 Task: Create a blank project AgileImpact with privacy Public and default view as List and in the team Taskers . Create three sections in the project as To-Do, Doing and Done
Action: Mouse moved to (69, 218)
Screenshot: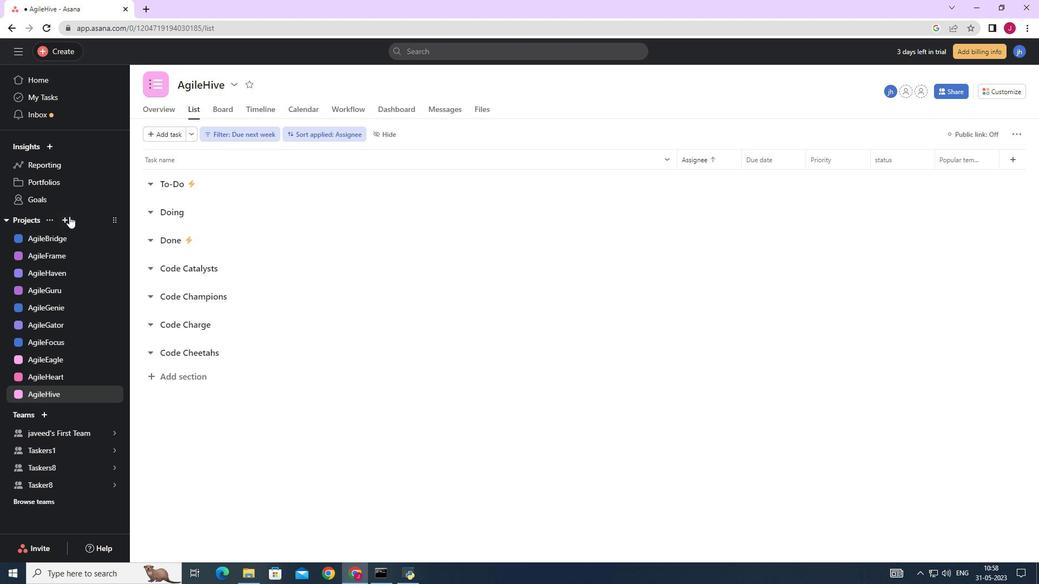 
Action: Mouse pressed left at (69, 218)
Screenshot: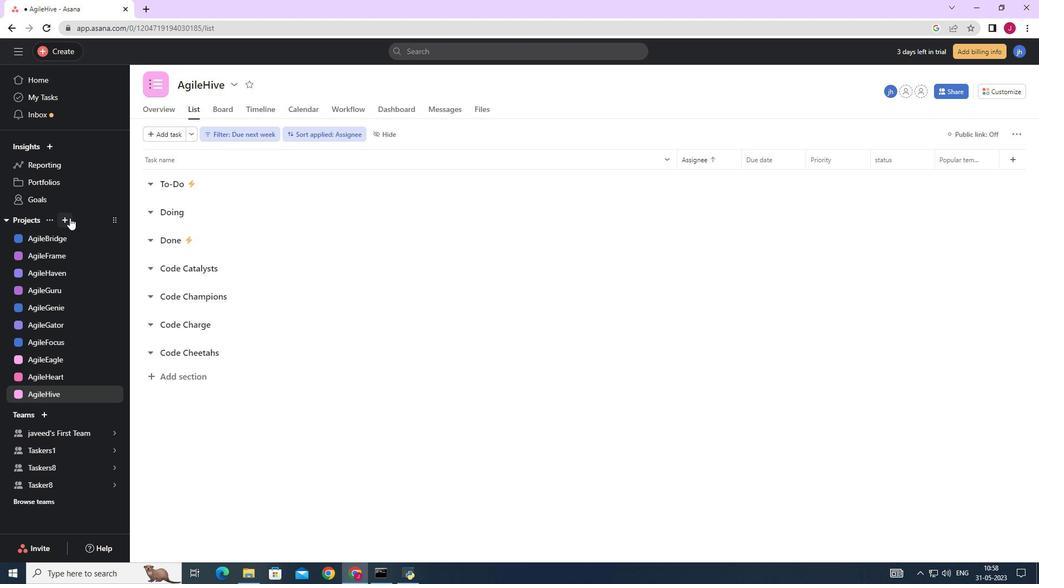 
Action: Mouse moved to (103, 240)
Screenshot: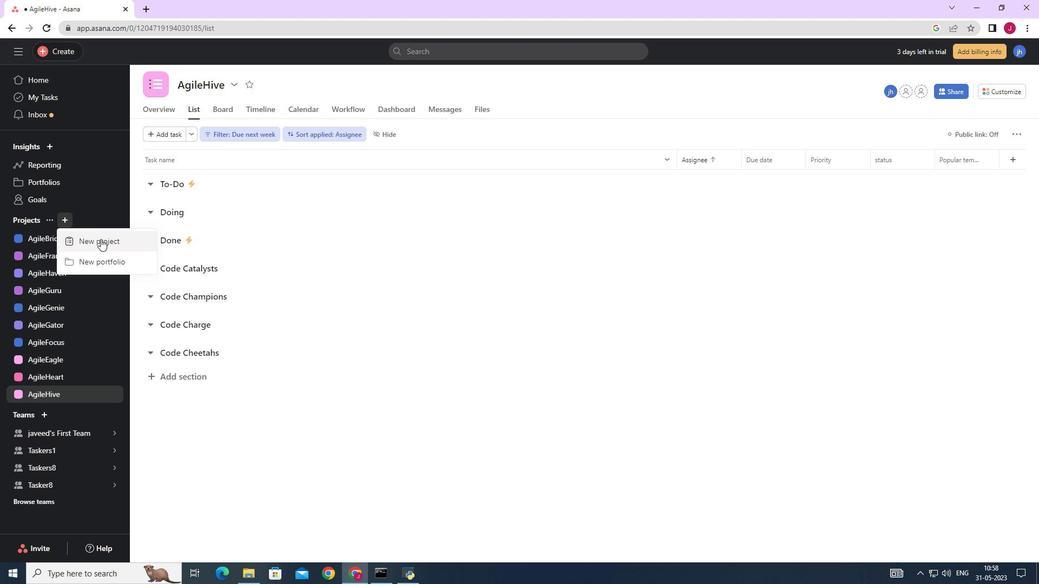 
Action: Mouse pressed left at (103, 240)
Screenshot: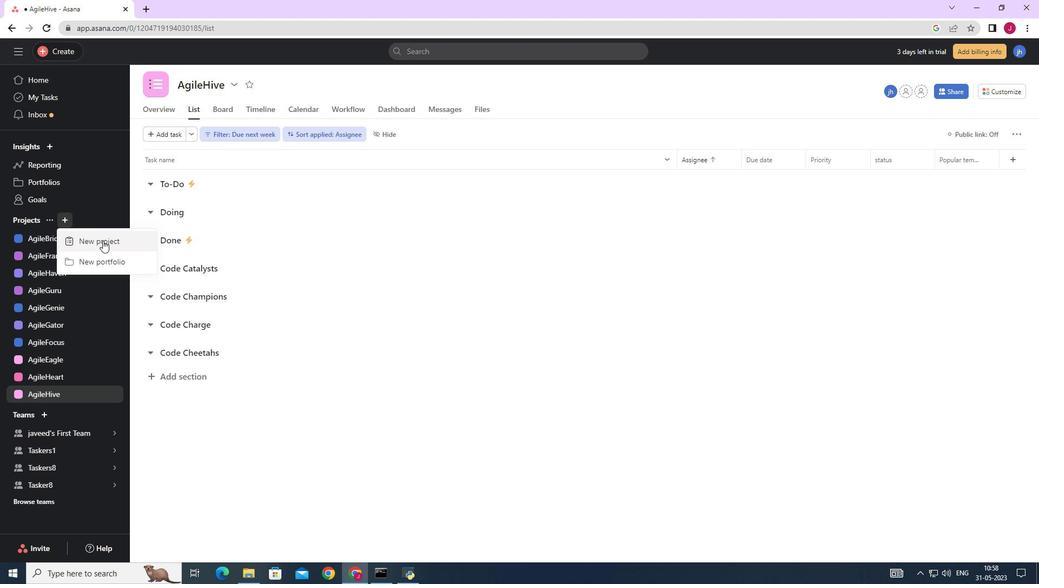 
Action: Mouse moved to (439, 233)
Screenshot: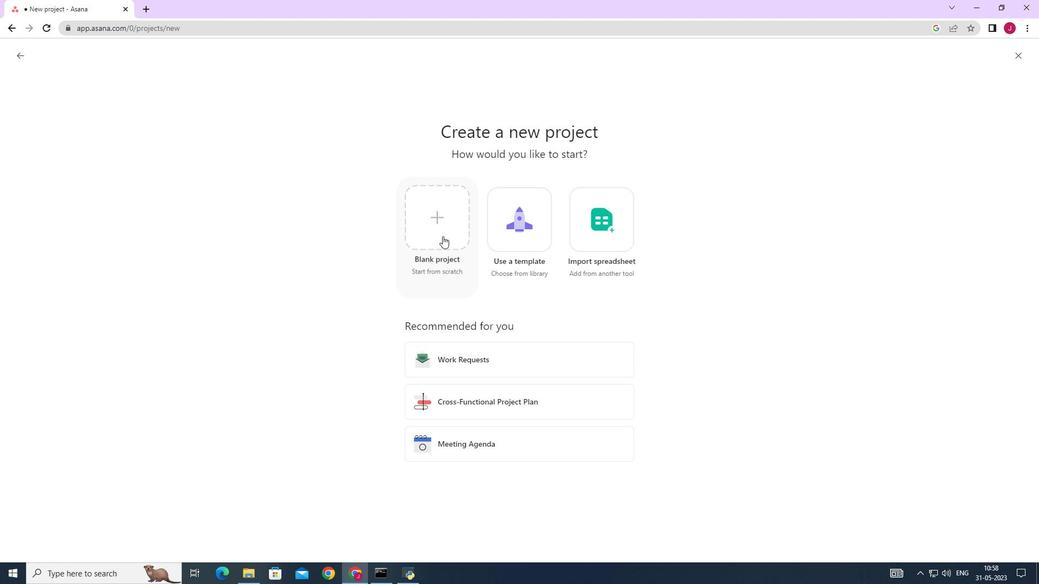 
Action: Mouse pressed left at (439, 233)
Screenshot: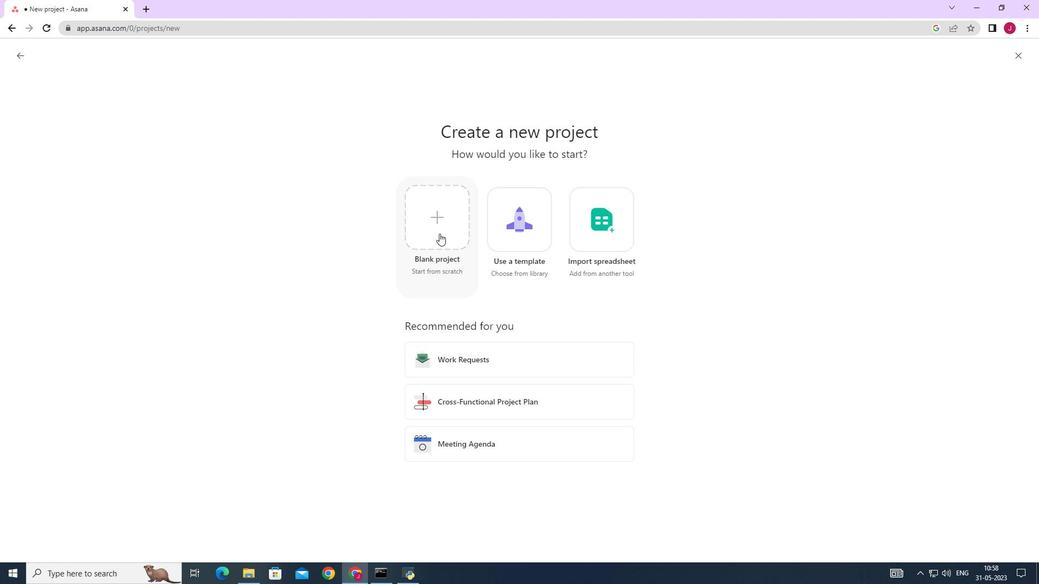 
Action: Mouse moved to (275, 137)
Screenshot: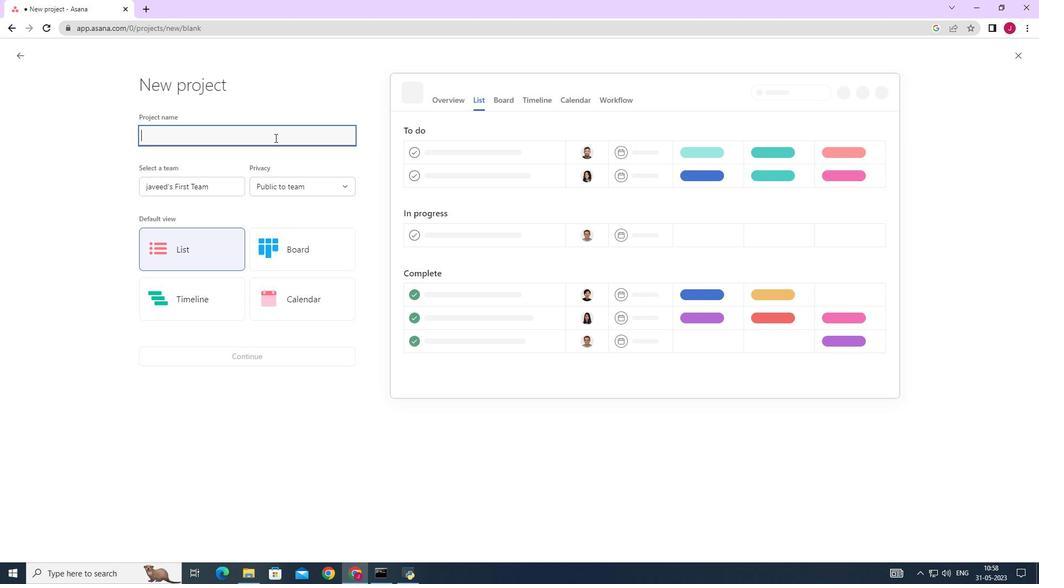 
Action: Key pressed <Key.caps_lock>A<Key.caps_lock>gile<Key.caps_lock>I<Key.caps_lock>mpact
Screenshot: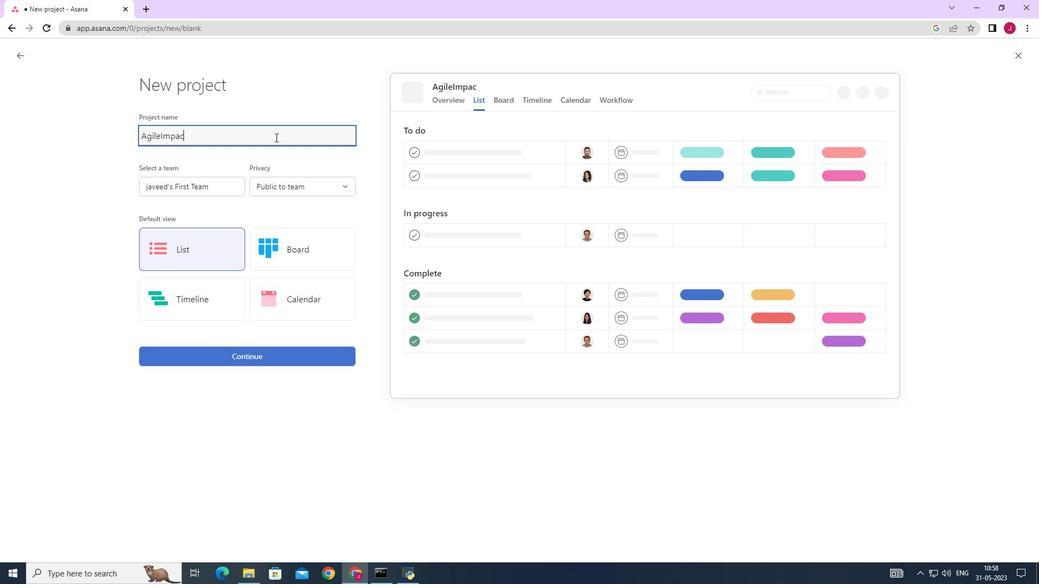 
Action: Mouse moved to (190, 186)
Screenshot: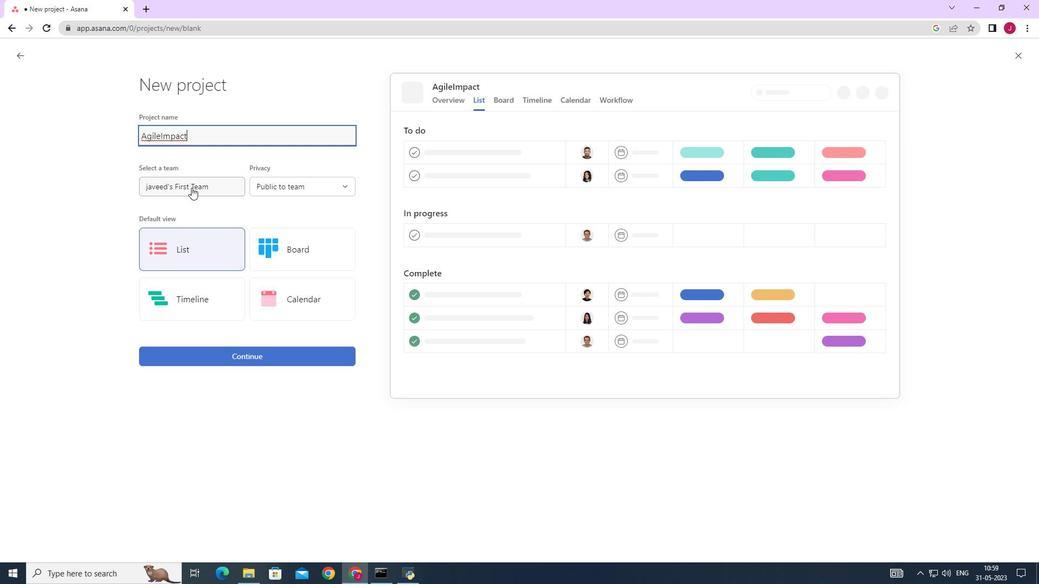 
Action: Mouse pressed left at (190, 186)
Screenshot: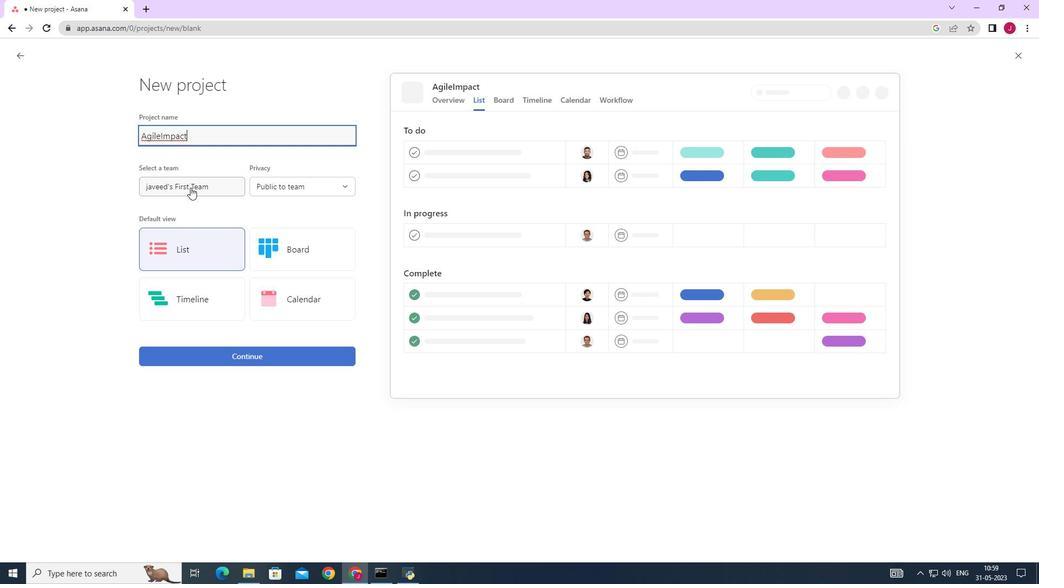 
Action: Mouse moved to (179, 230)
Screenshot: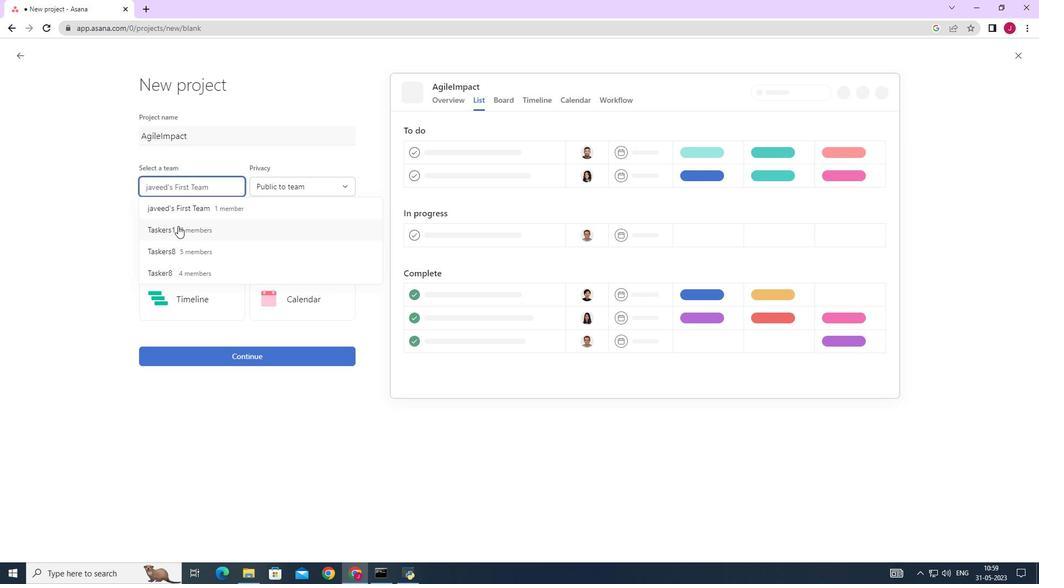 
Action: Mouse pressed left at (179, 230)
Screenshot: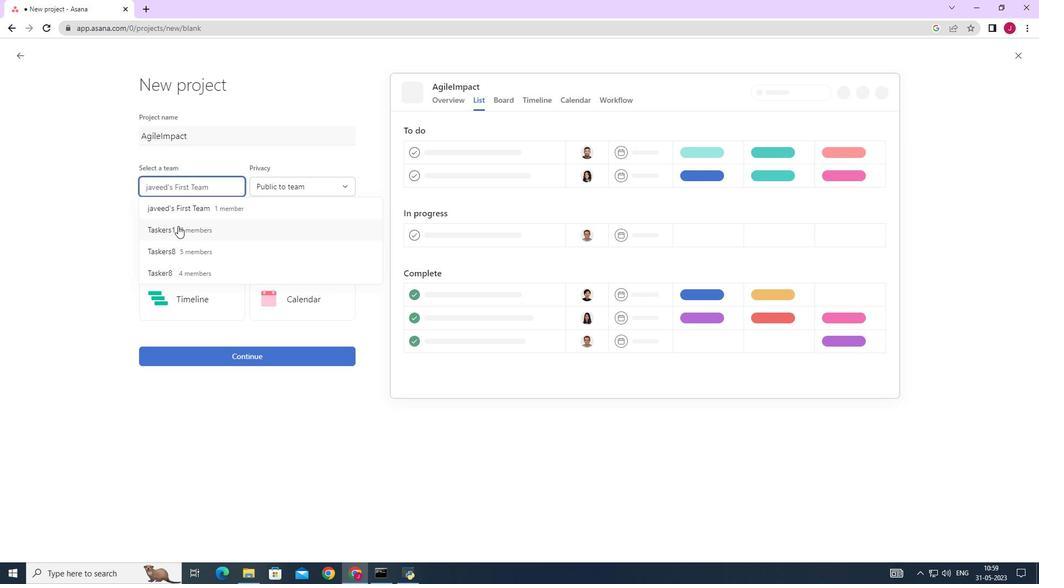 
Action: Mouse moved to (212, 264)
Screenshot: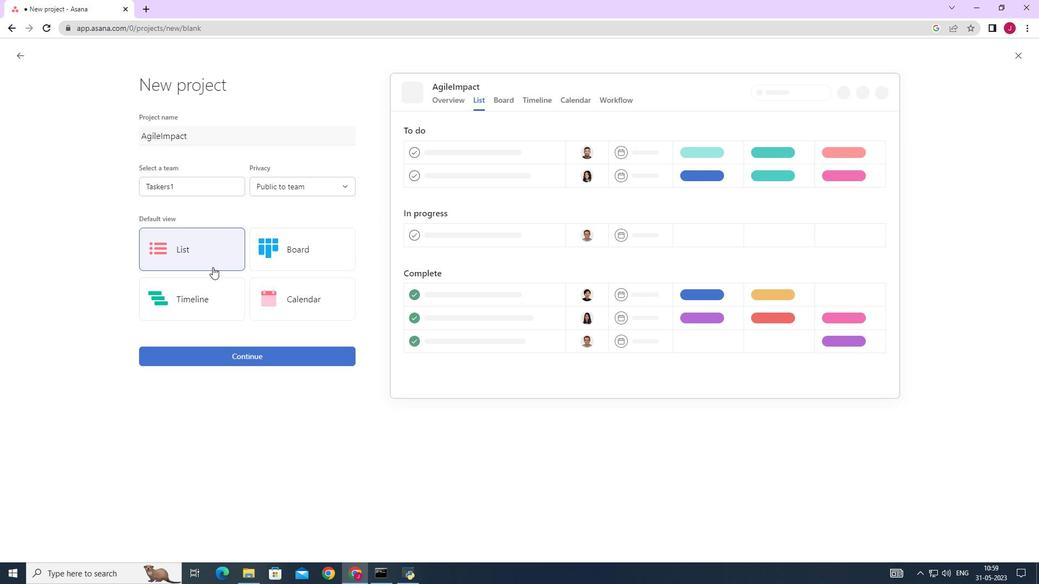 
Action: Mouse pressed left at (212, 264)
Screenshot: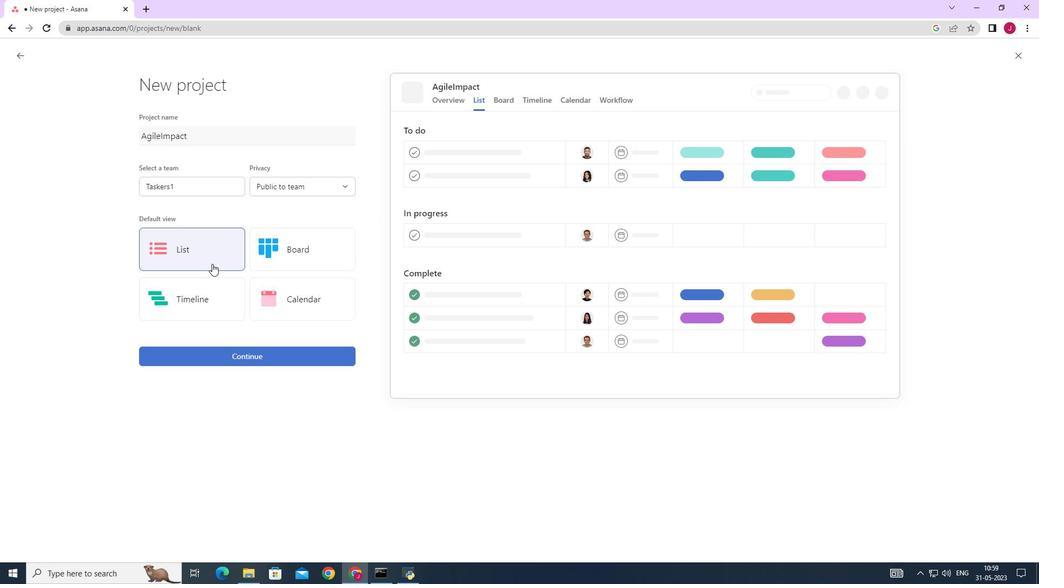 
Action: Mouse moved to (288, 188)
Screenshot: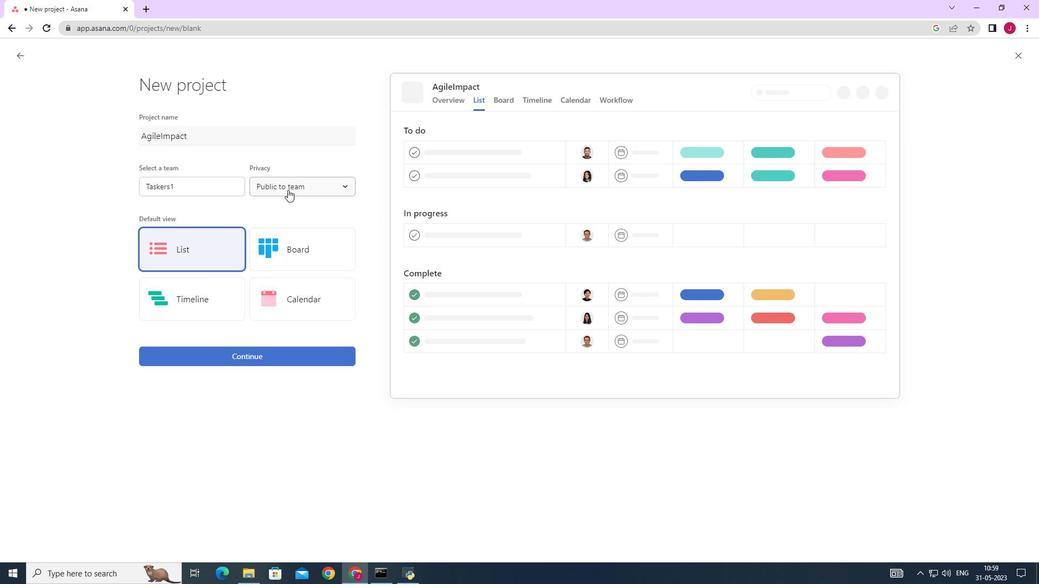 
Action: Mouse pressed left at (288, 188)
Screenshot: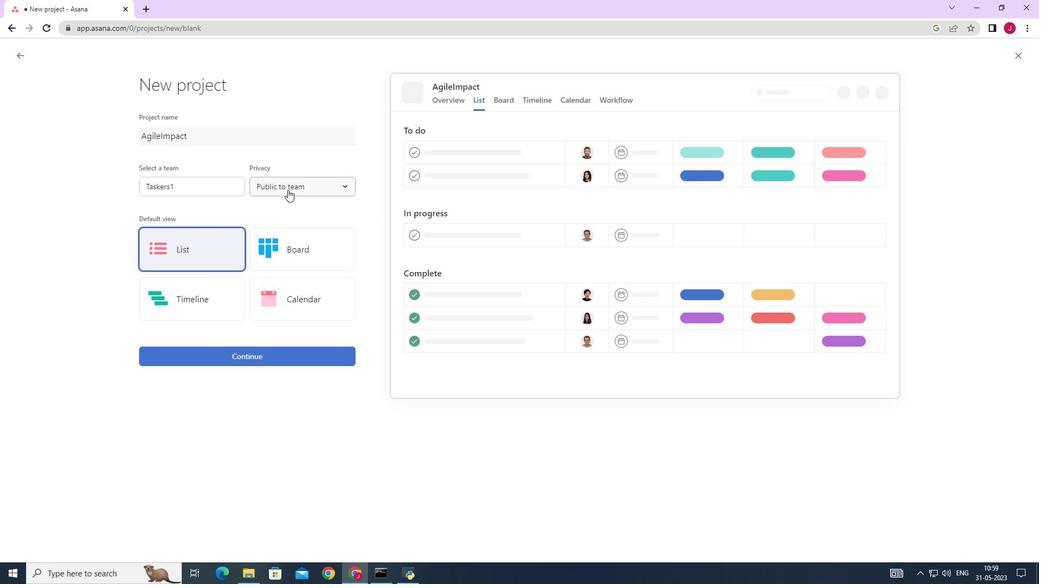
Action: Mouse moved to (299, 207)
Screenshot: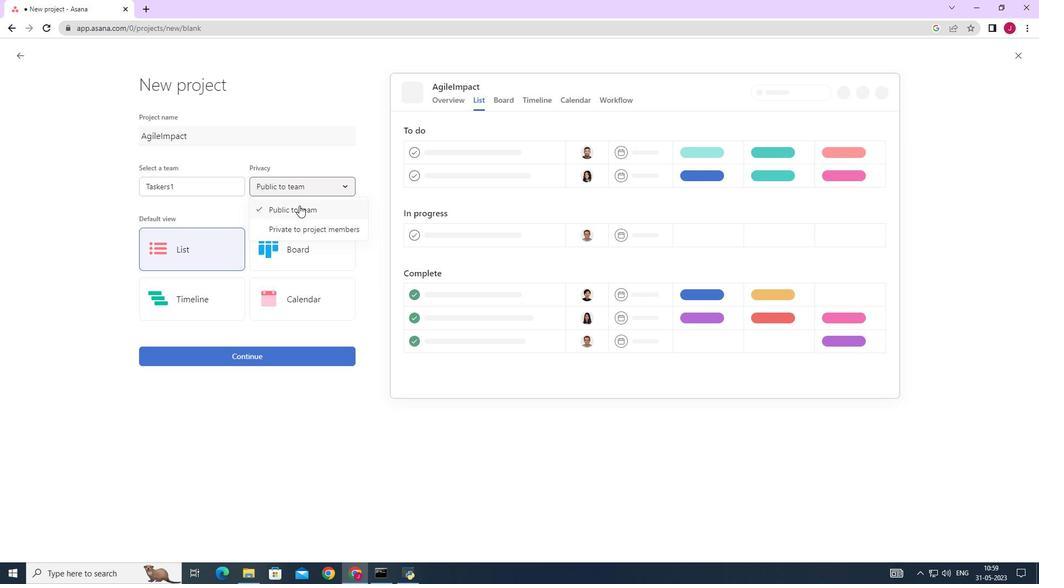 
Action: Mouse pressed left at (299, 207)
Screenshot: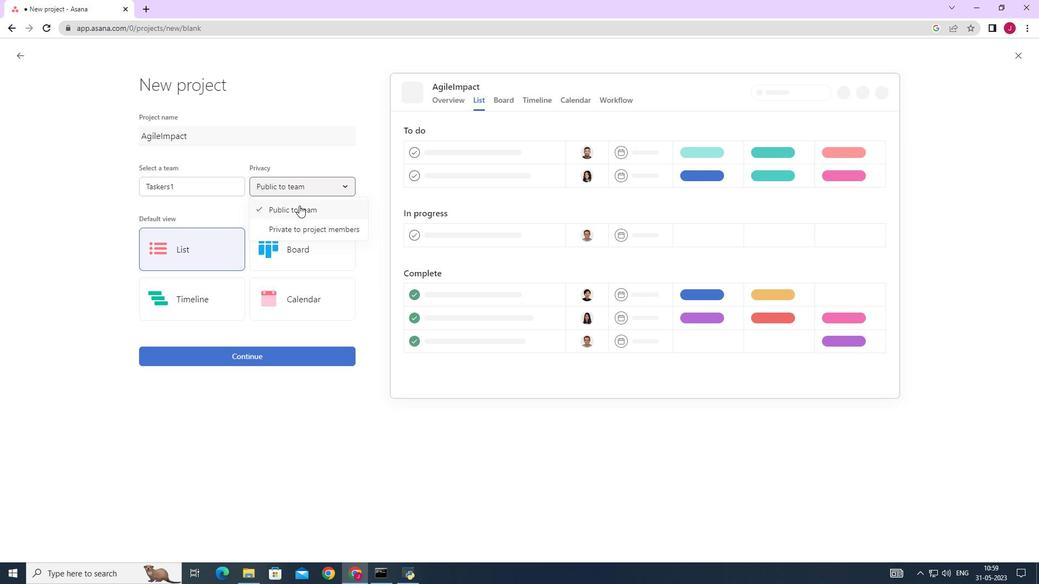 
Action: Mouse moved to (246, 353)
Screenshot: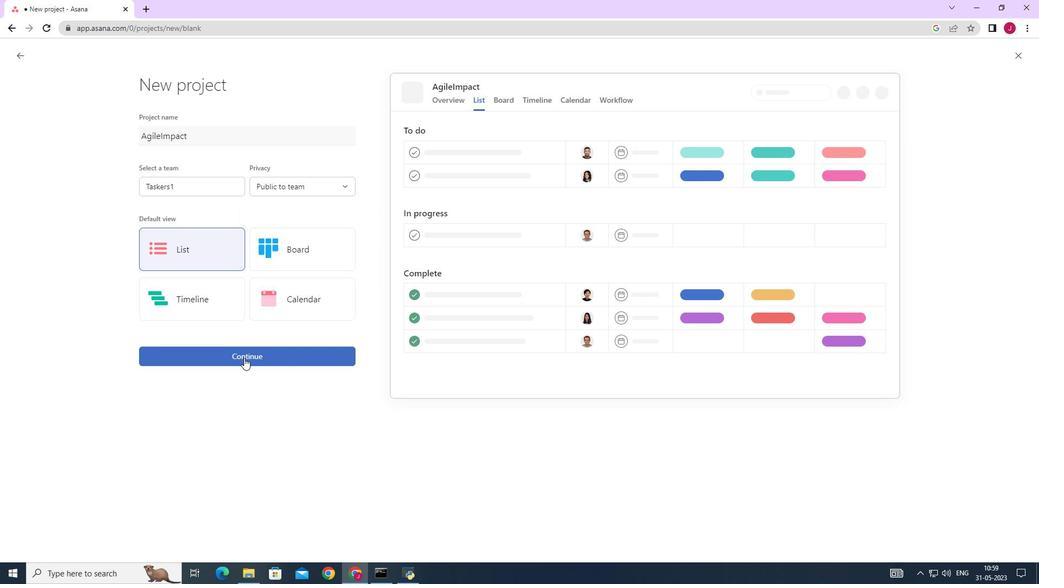 
Action: Mouse pressed left at (246, 353)
Screenshot: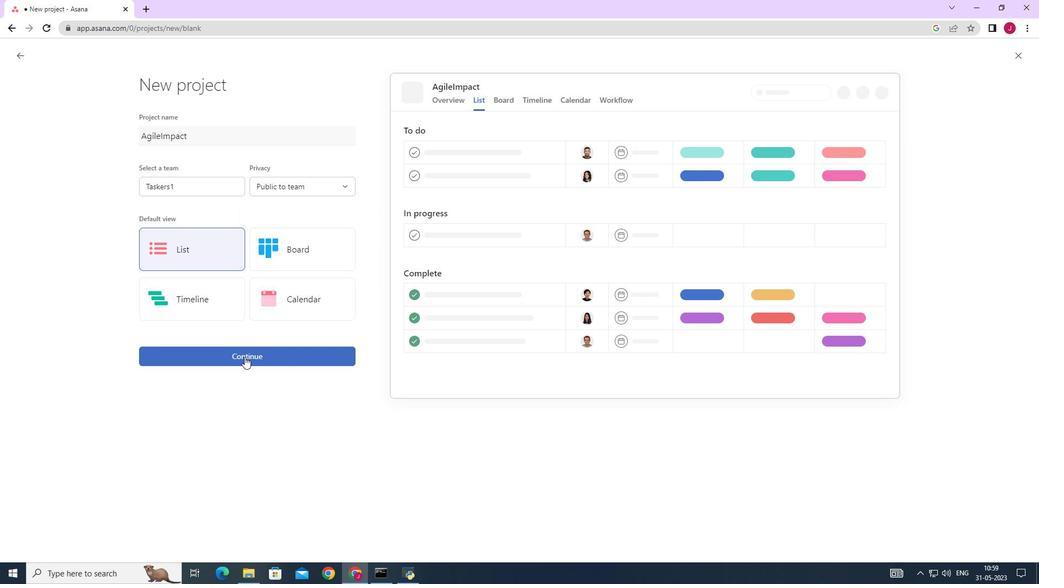 
Action: Mouse moved to (256, 292)
Screenshot: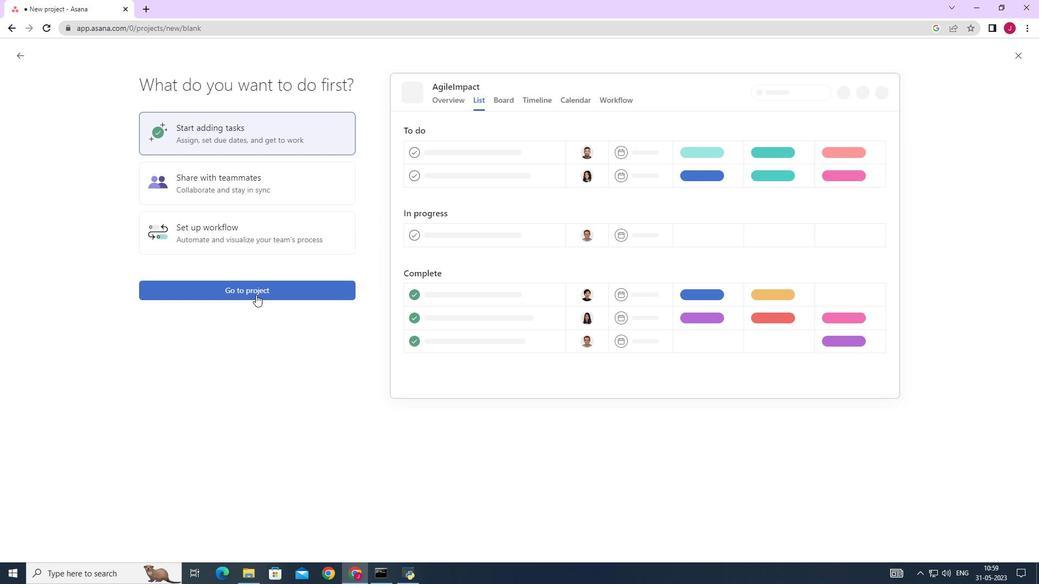 
Action: Mouse pressed left at (256, 292)
Screenshot: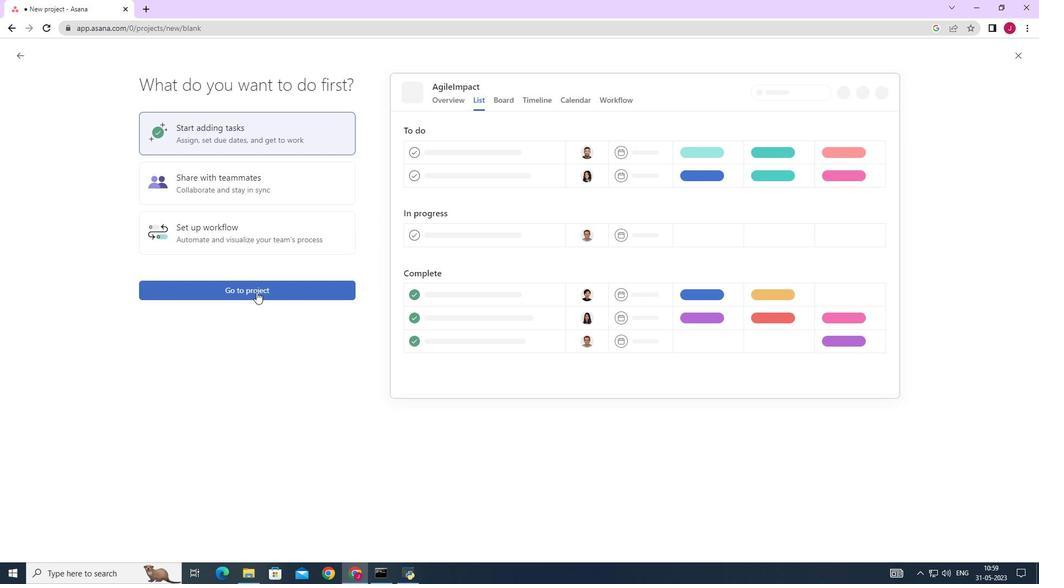 
Action: Mouse moved to (202, 238)
Screenshot: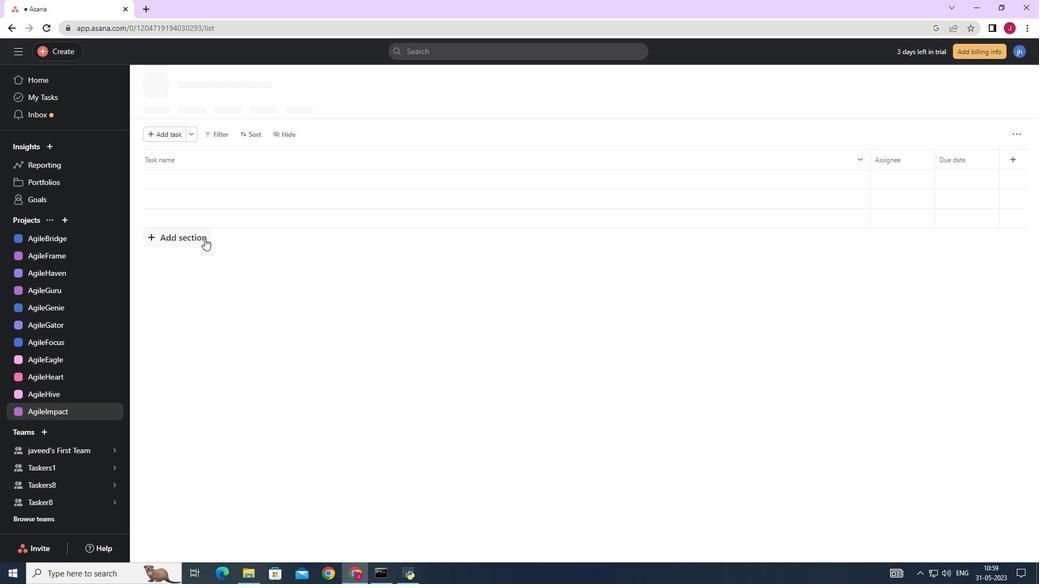 
Action: Mouse pressed left at (202, 238)
Screenshot: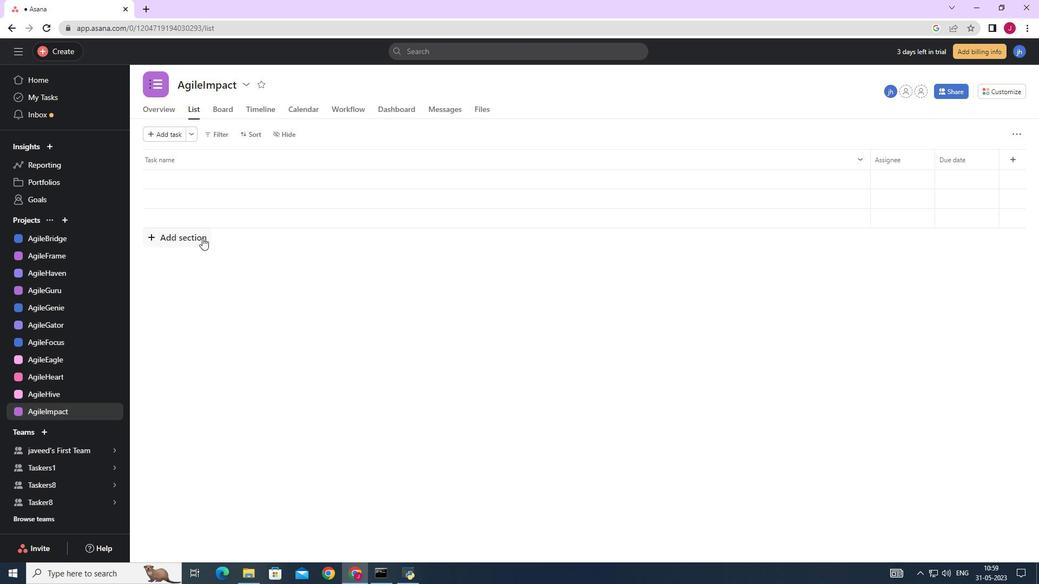 
Action: Key pressed <Key.caps_lock>T<Key.caps_lock>o-<Key.caps_lock>D<Key.caps_lock>o
Screenshot: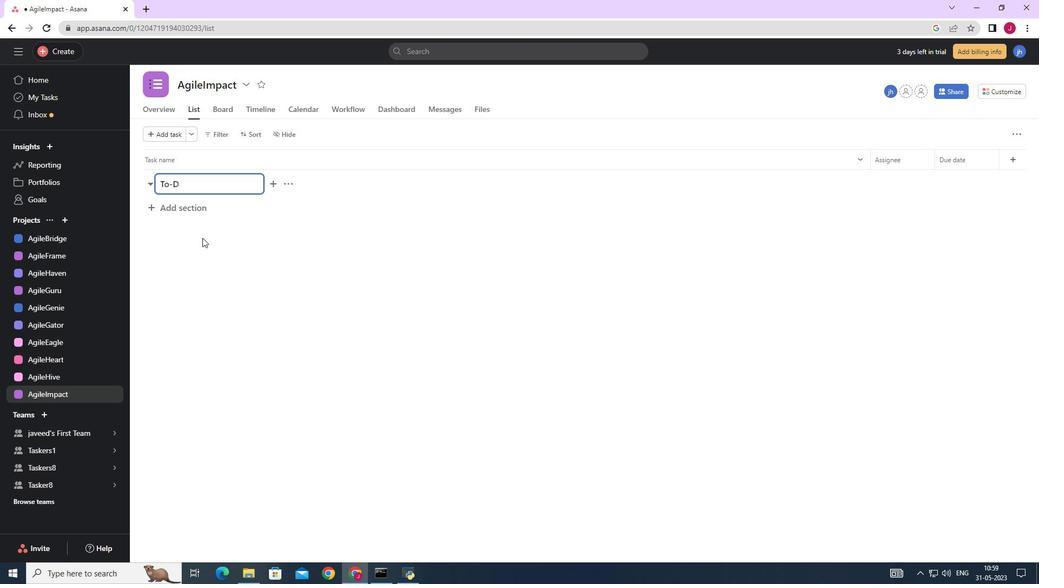 
Action: Mouse moved to (198, 208)
Screenshot: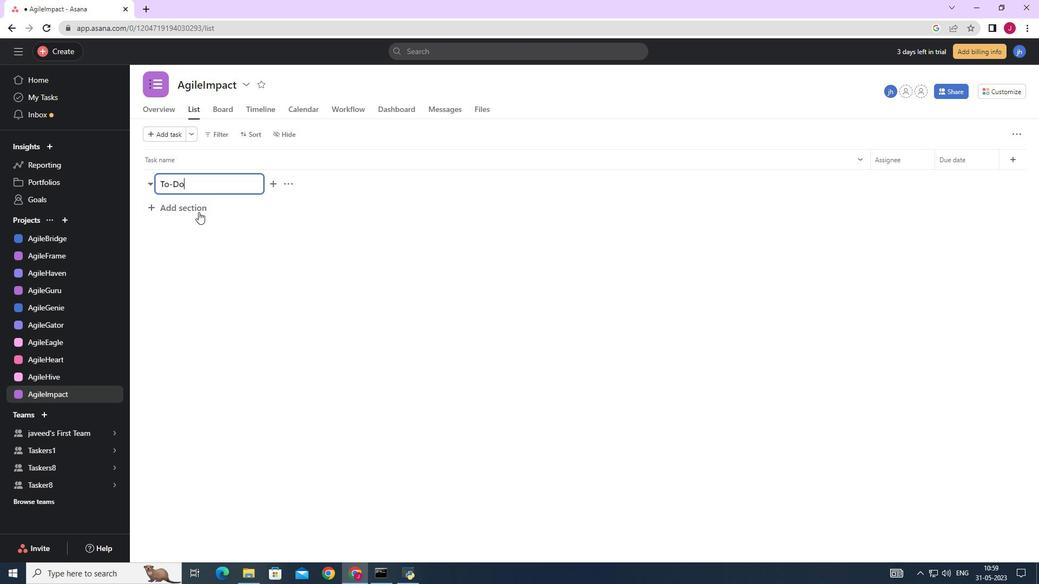 
Action: Mouse pressed left at (198, 208)
Screenshot: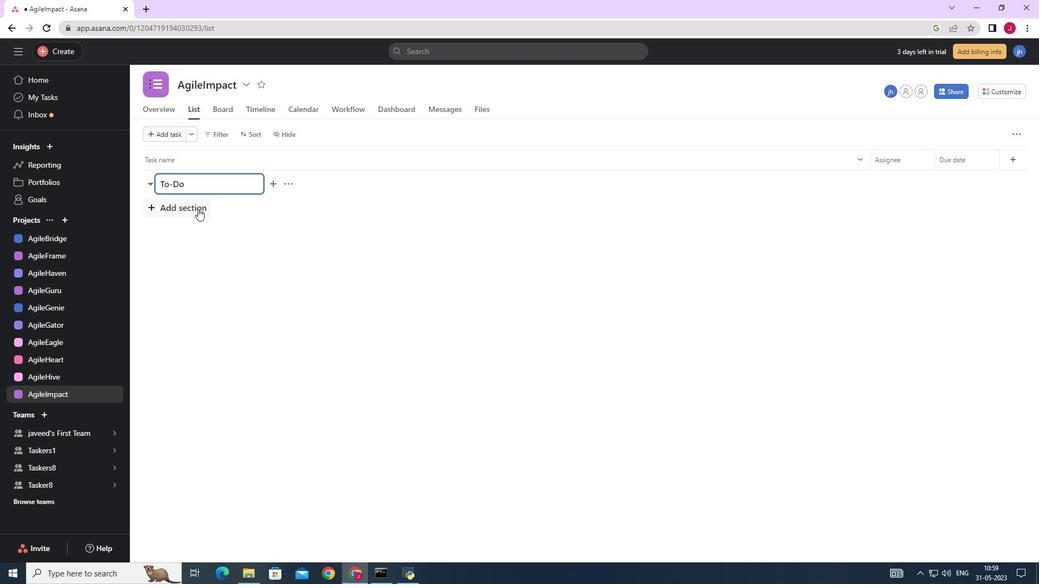 
Action: Key pressed <Key.caps_lock>D<Key.caps_lock>oing
Screenshot: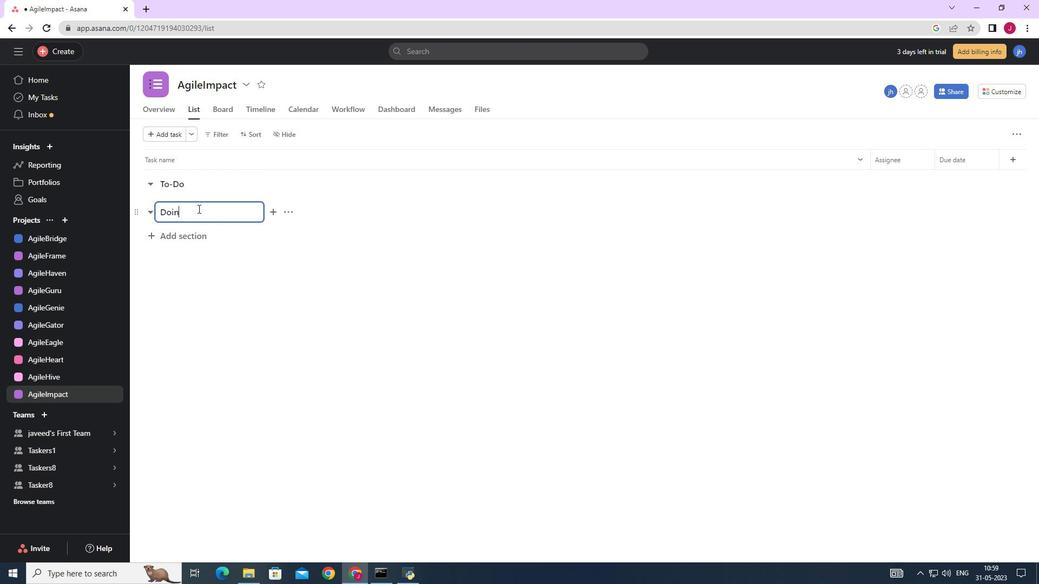 
Action: Mouse moved to (200, 239)
Screenshot: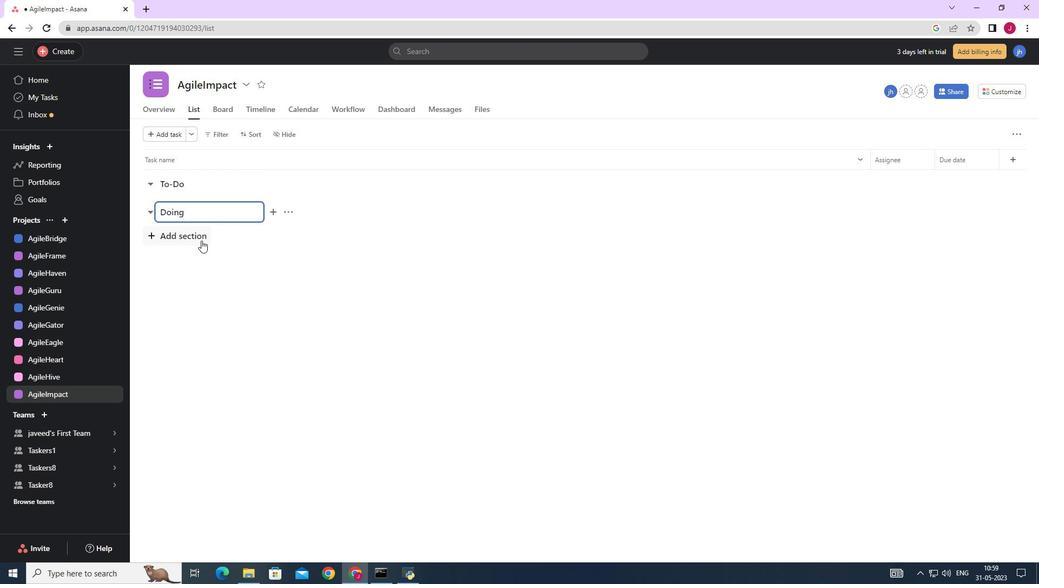 
Action: Mouse pressed left at (200, 239)
Screenshot: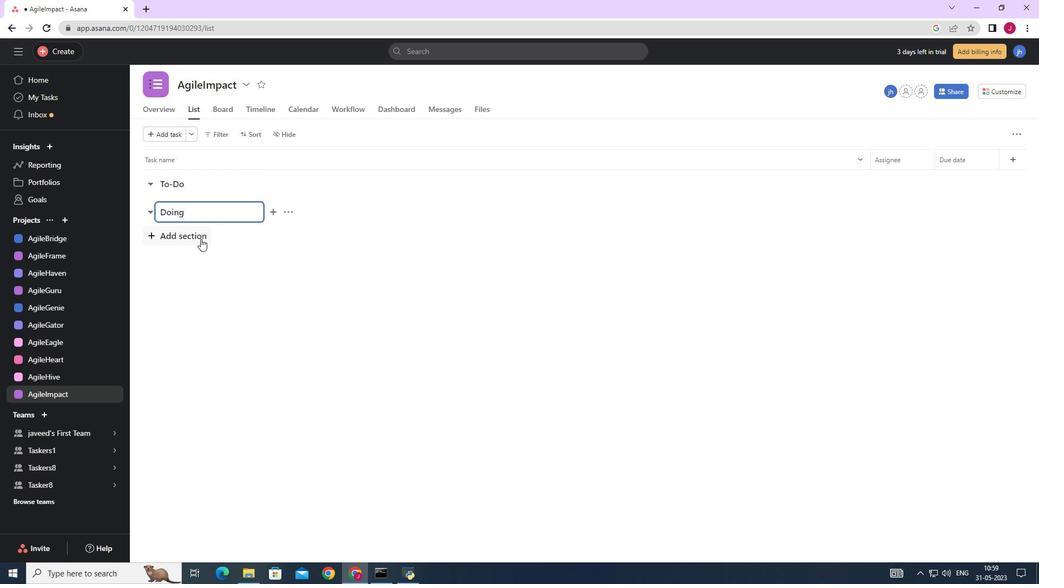 
Action: Key pressed <Key.caps_lock>D<Key.caps_lock>one<Key.enter>
Screenshot: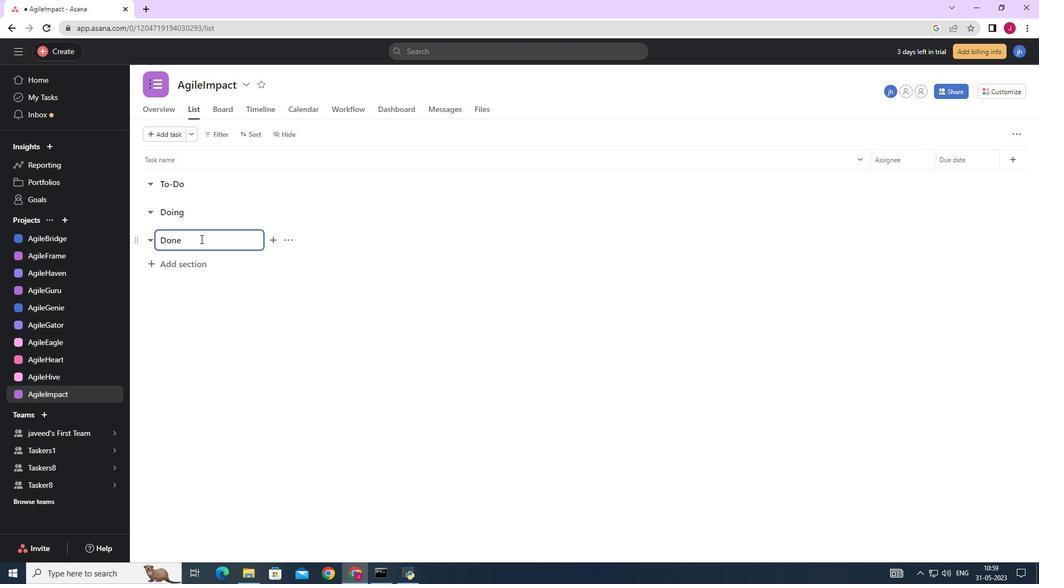 
Action: Mouse moved to (321, 258)
Screenshot: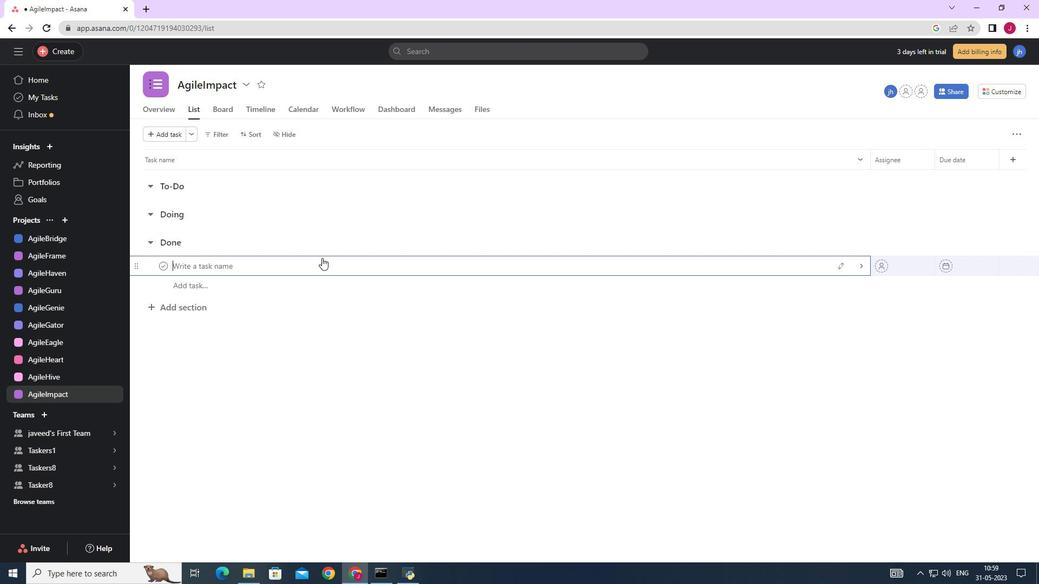 
